 Task: Enable the option "Group network log by frame".
Action: Mouse moved to (970, 28)
Screenshot: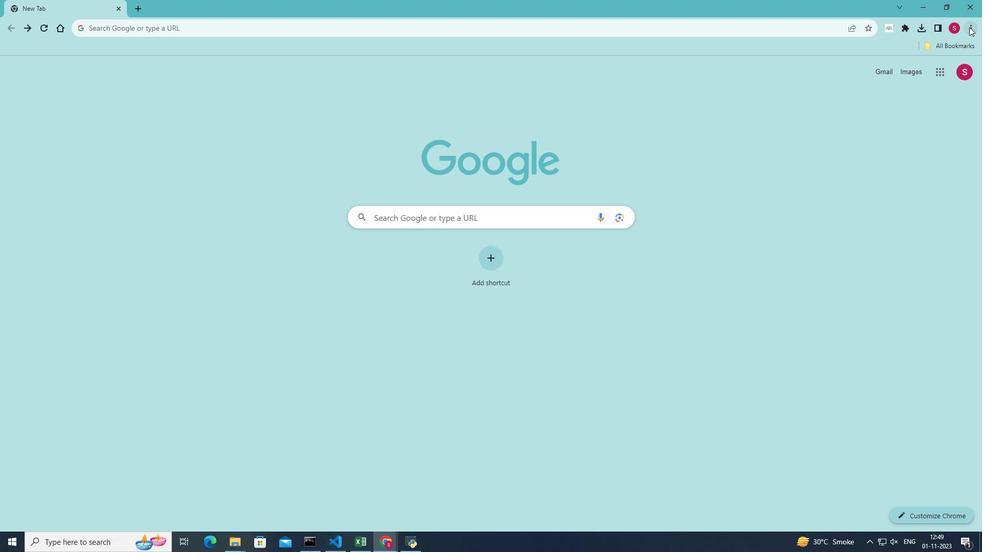 
Action: Mouse pressed left at (970, 28)
Screenshot: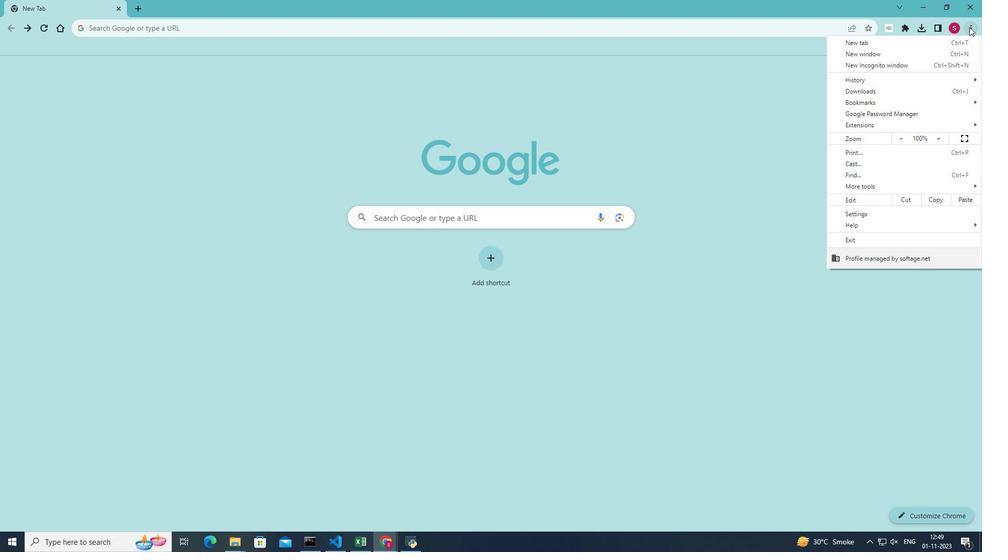 
Action: Mouse moved to (871, 187)
Screenshot: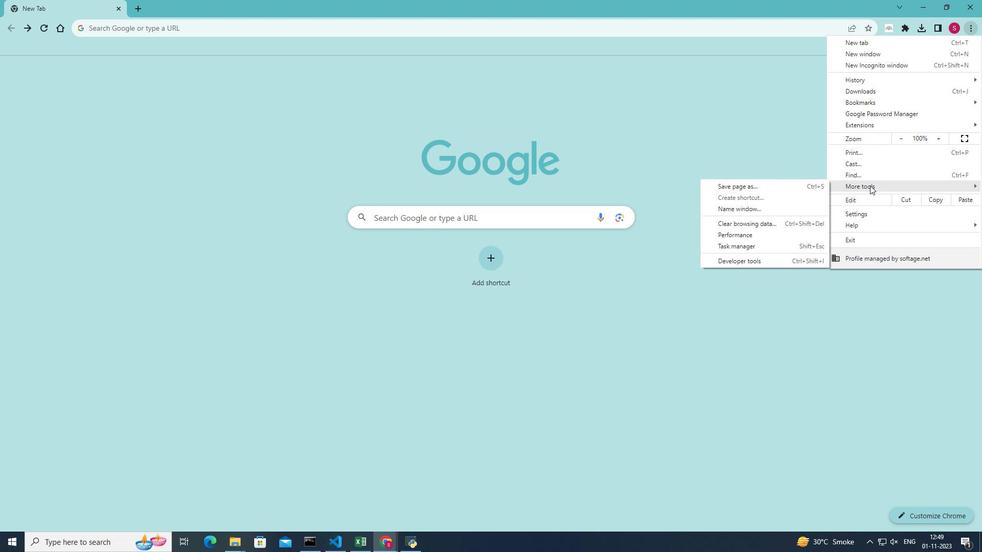
Action: Mouse pressed left at (871, 187)
Screenshot: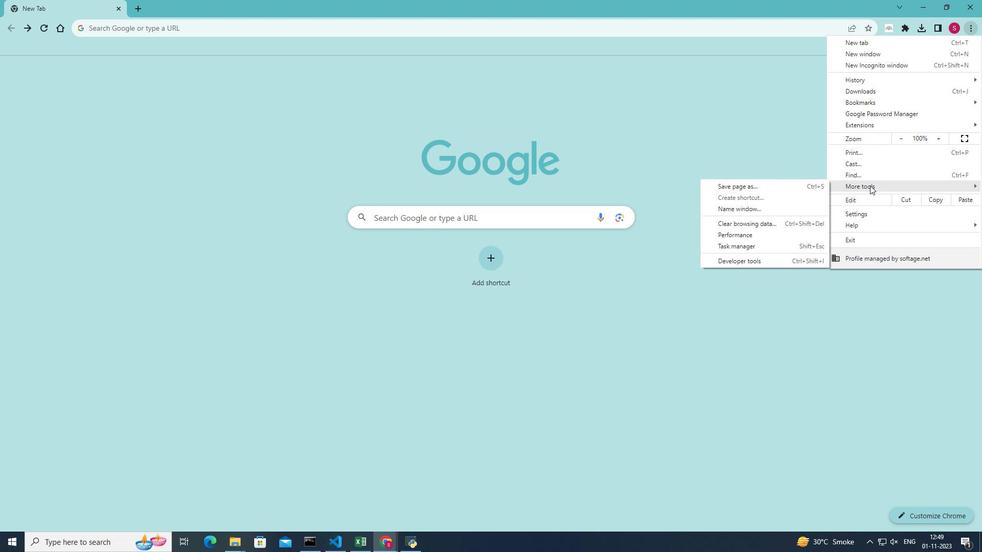 
Action: Mouse moved to (751, 262)
Screenshot: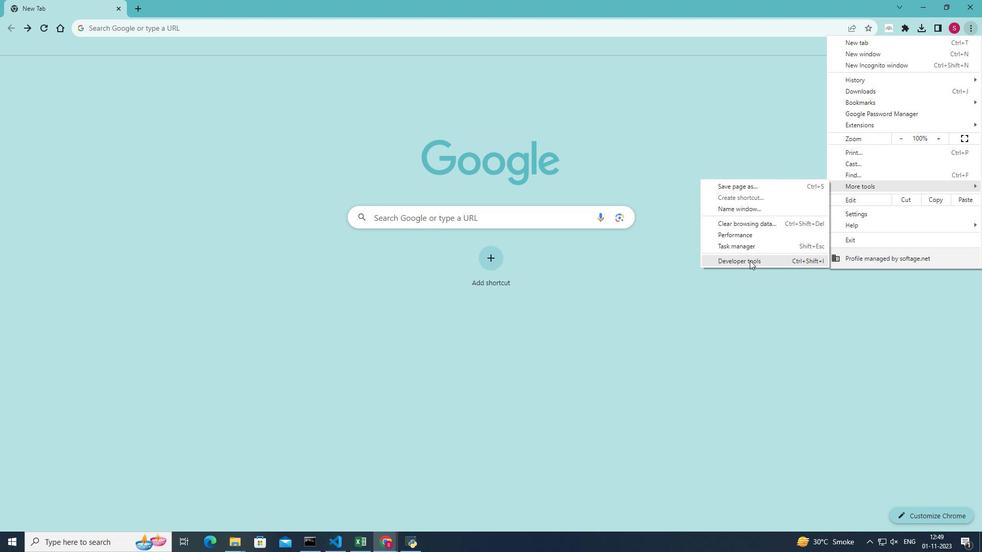 
Action: Mouse pressed left at (751, 262)
Screenshot: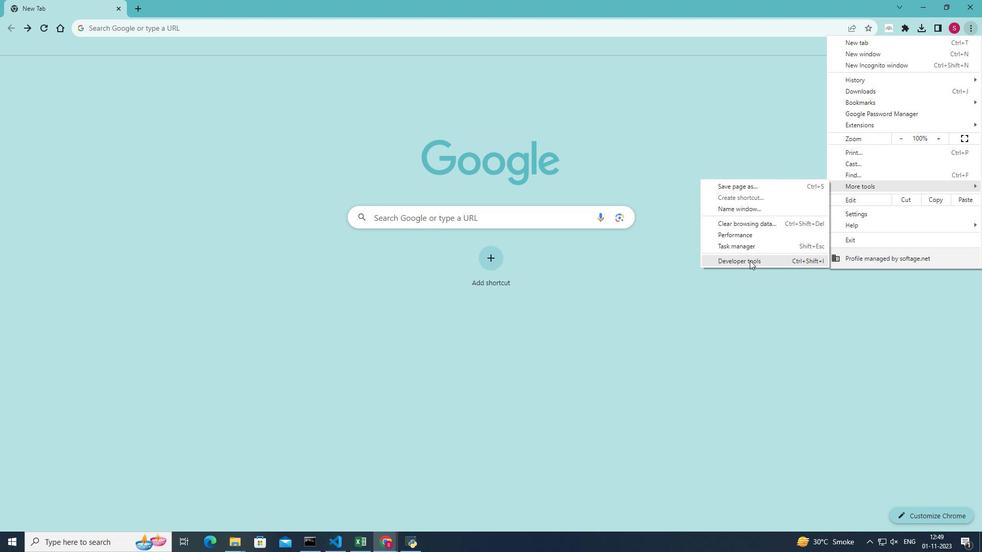 
Action: Mouse moved to (948, 57)
Screenshot: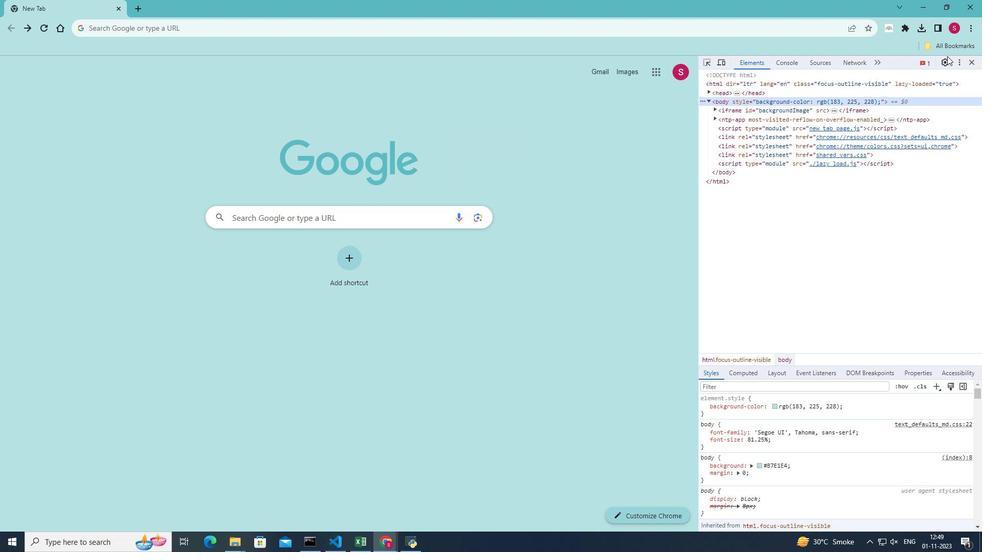 
Action: Mouse pressed left at (948, 57)
Screenshot: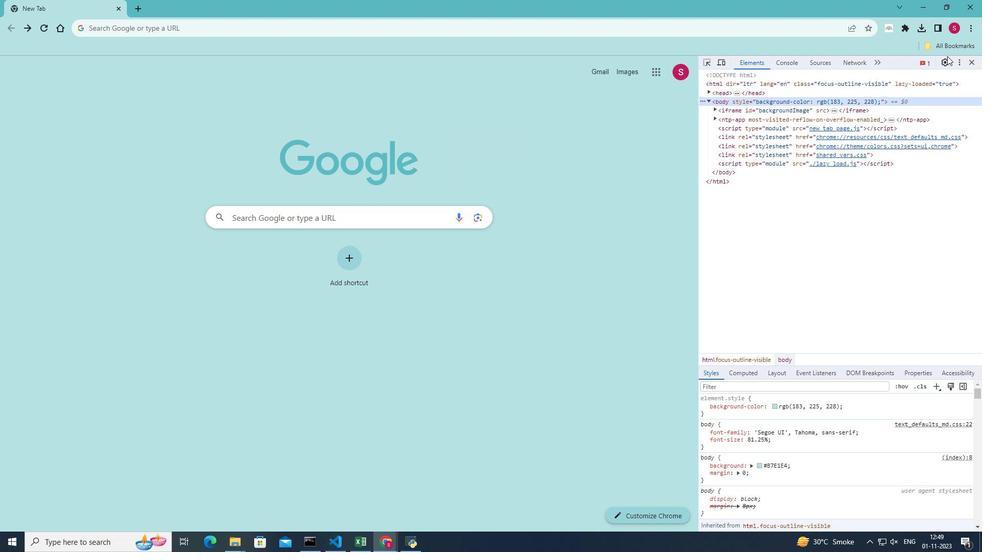 
Action: Mouse moved to (930, 227)
Screenshot: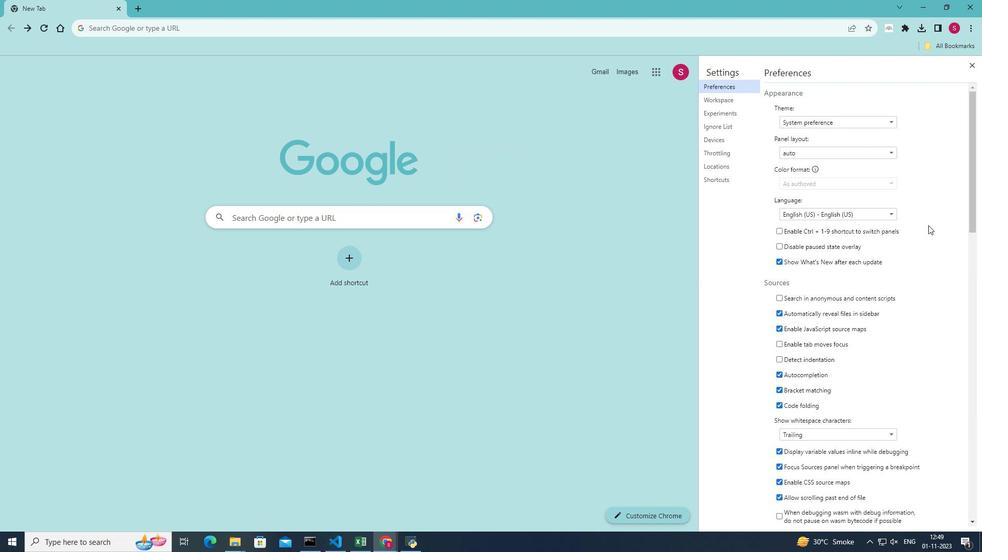 
Action: Mouse scrolled (930, 226) with delta (0, 0)
Screenshot: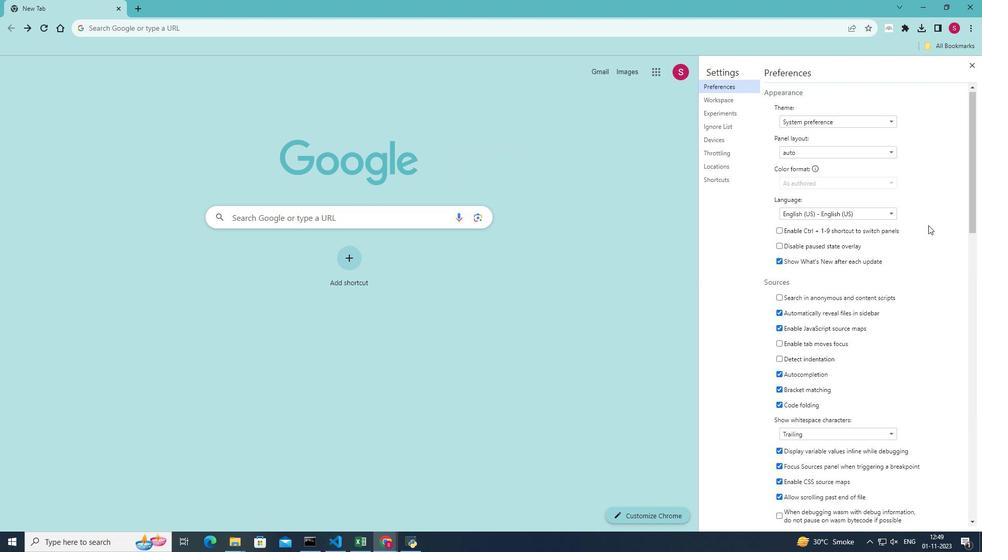 
Action: Mouse scrolled (930, 226) with delta (0, 0)
Screenshot: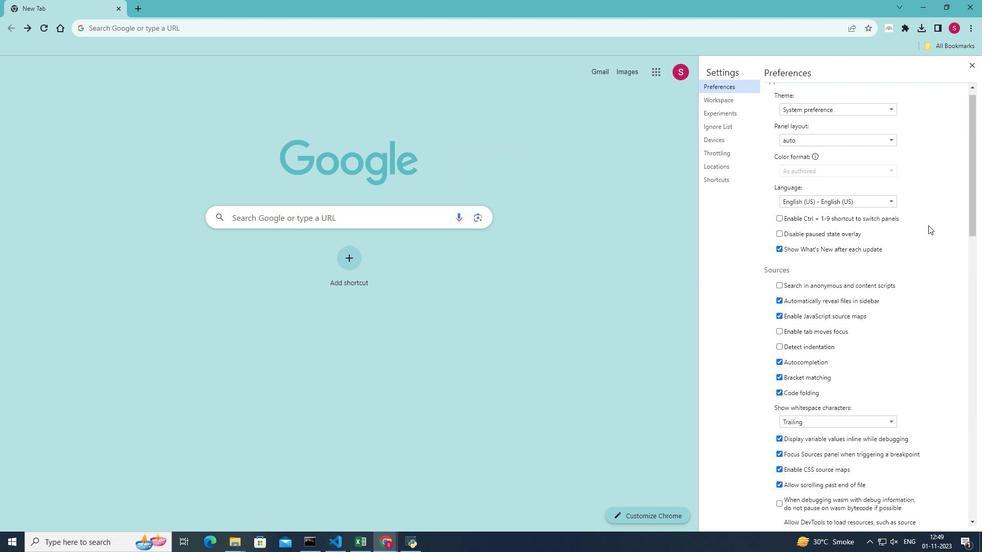 
Action: Mouse scrolled (930, 226) with delta (0, 0)
Screenshot: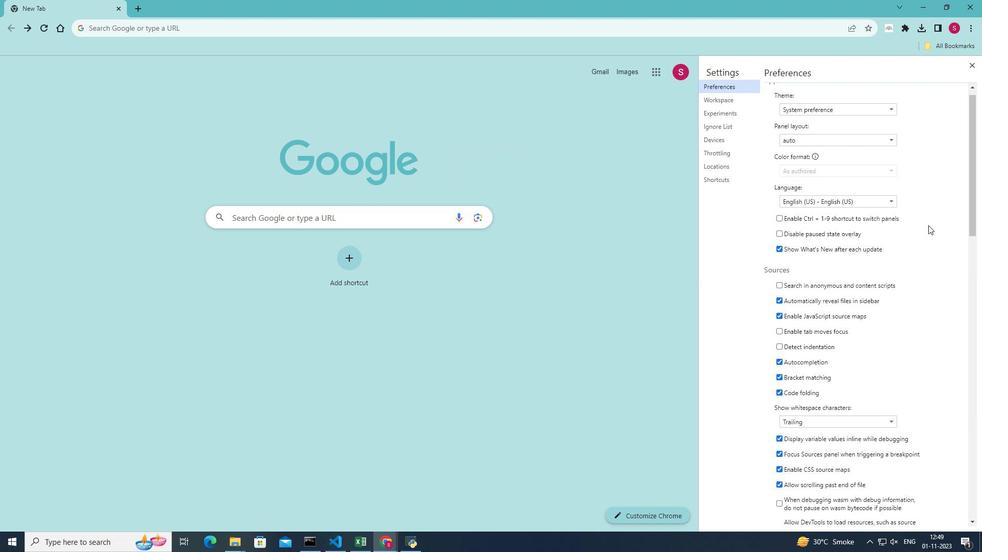 
Action: Mouse scrolled (930, 226) with delta (0, 0)
Screenshot: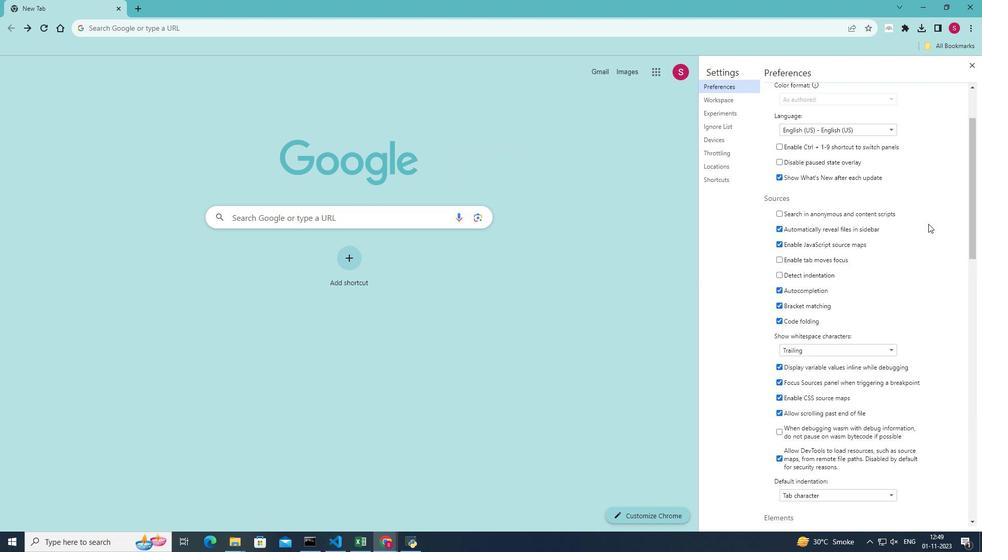 
Action: Mouse scrolled (930, 226) with delta (0, 0)
Screenshot: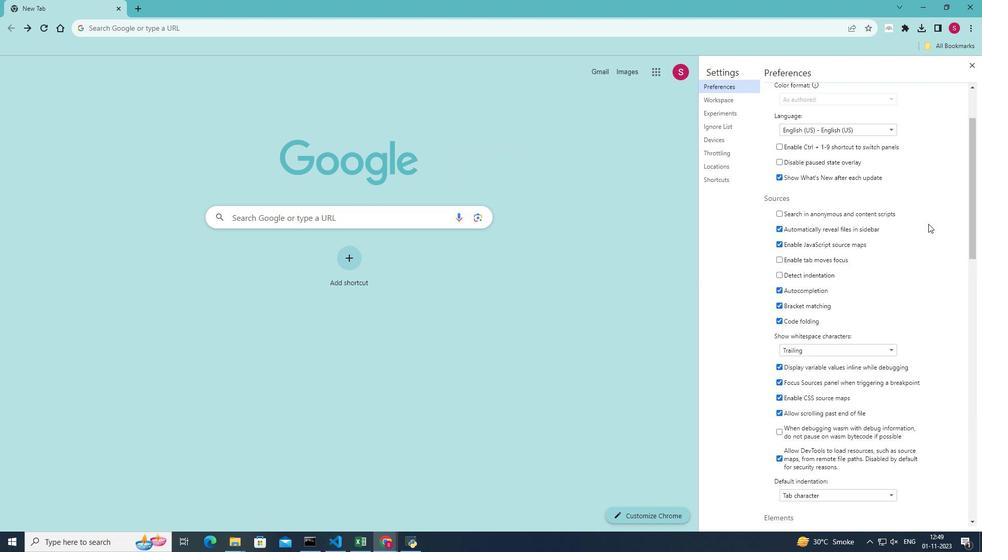 
Action: Mouse moved to (931, 222)
Screenshot: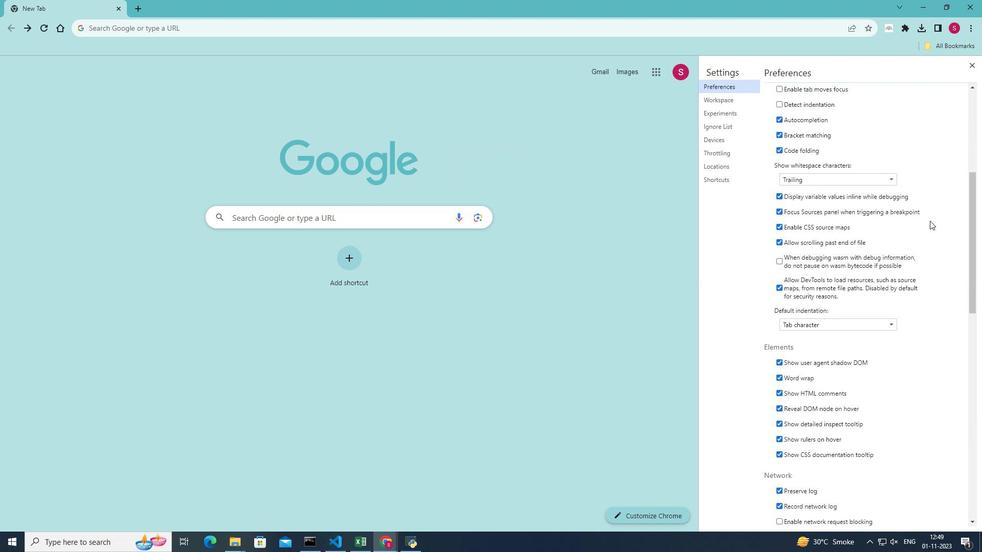 
Action: Mouse scrolled (931, 222) with delta (0, 0)
Screenshot: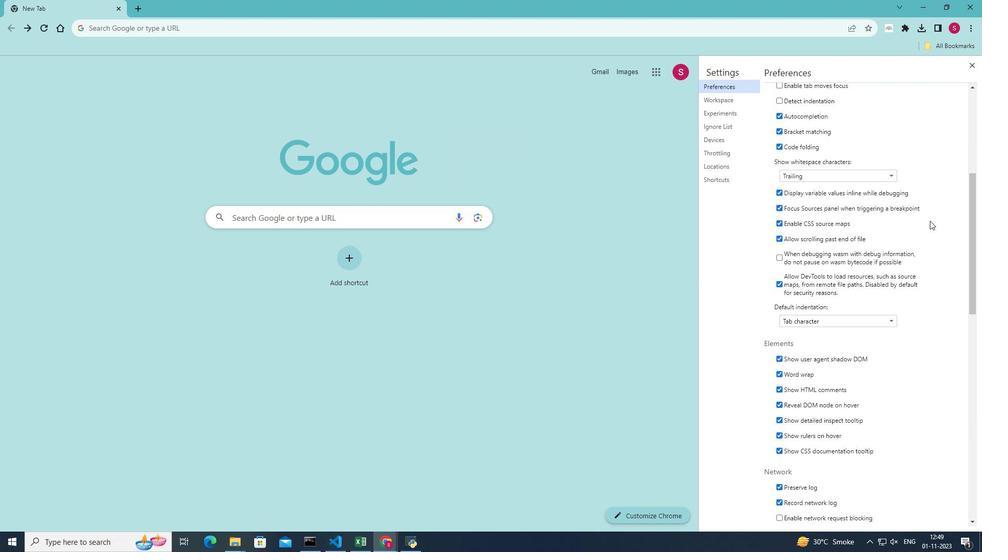 
Action: Mouse scrolled (931, 222) with delta (0, 0)
Screenshot: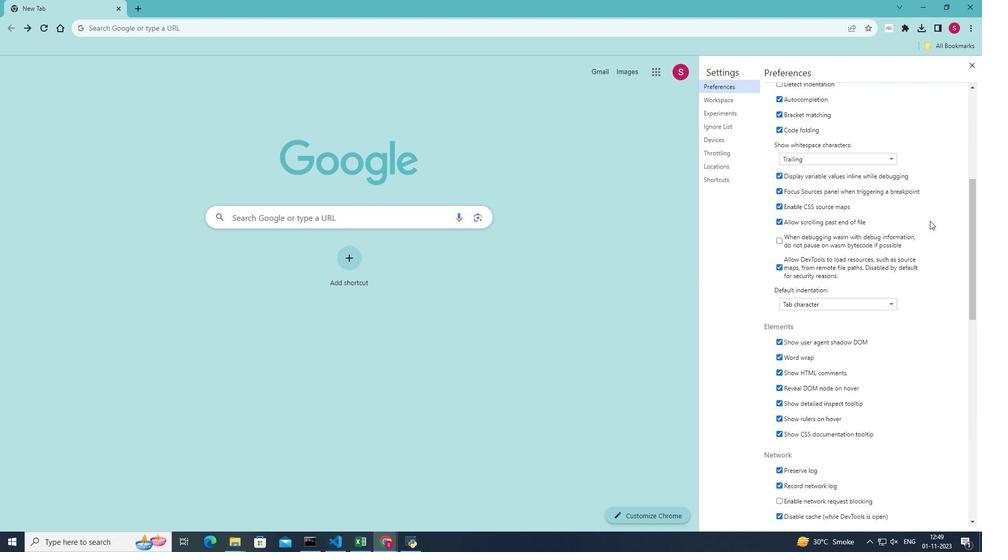 
Action: Mouse scrolled (931, 222) with delta (0, 0)
Screenshot: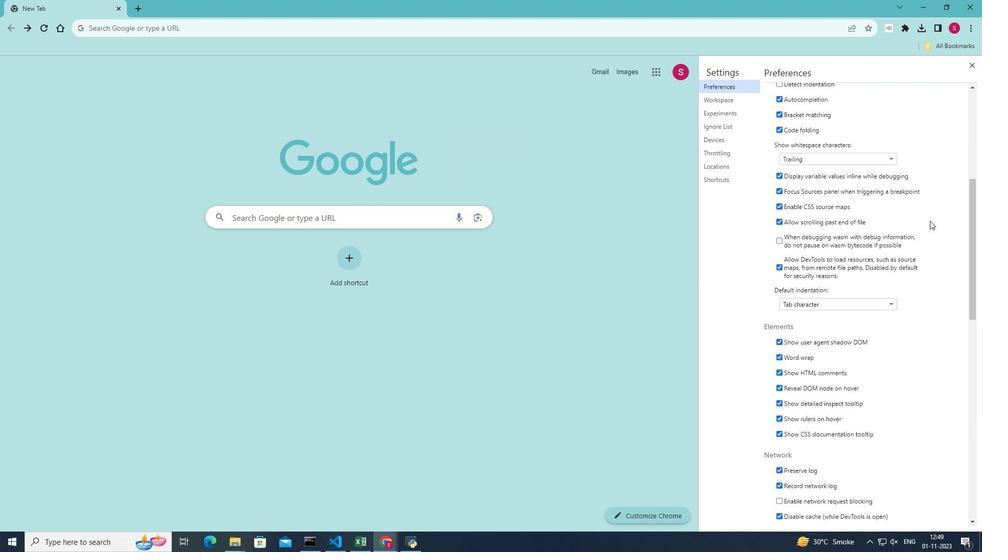 
Action: Mouse scrolled (931, 222) with delta (0, 0)
Screenshot: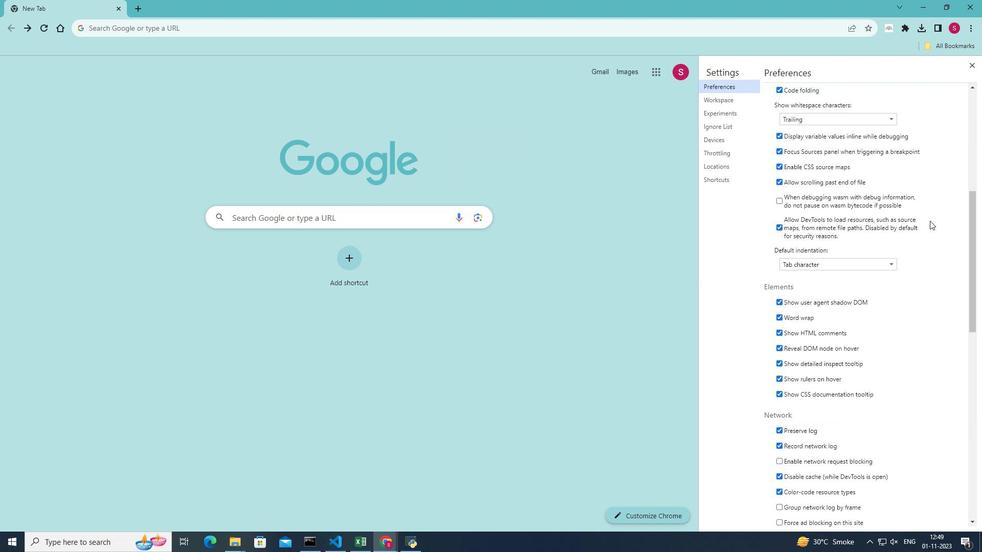 
Action: Mouse scrolled (931, 222) with delta (0, 0)
Screenshot: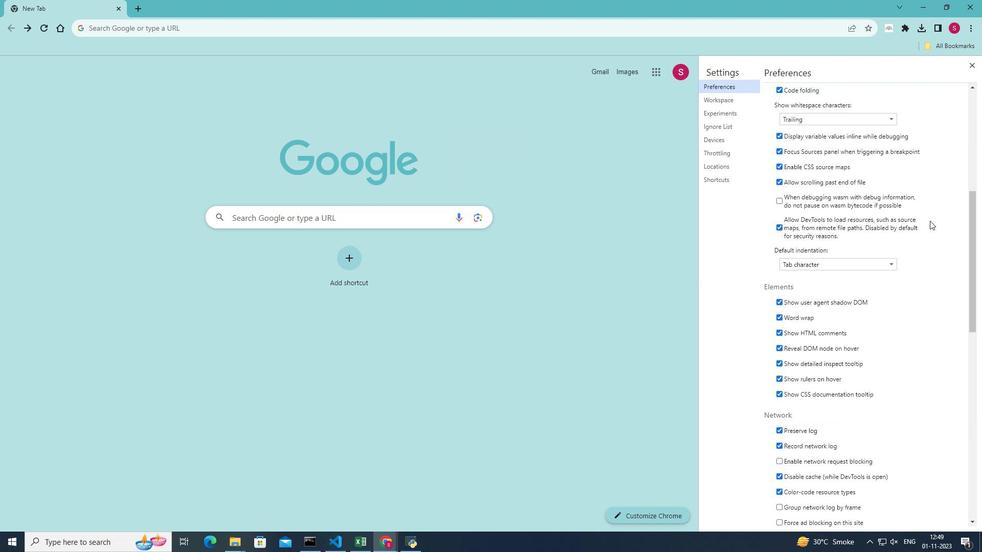 
Action: Mouse scrolled (931, 222) with delta (0, 0)
Screenshot: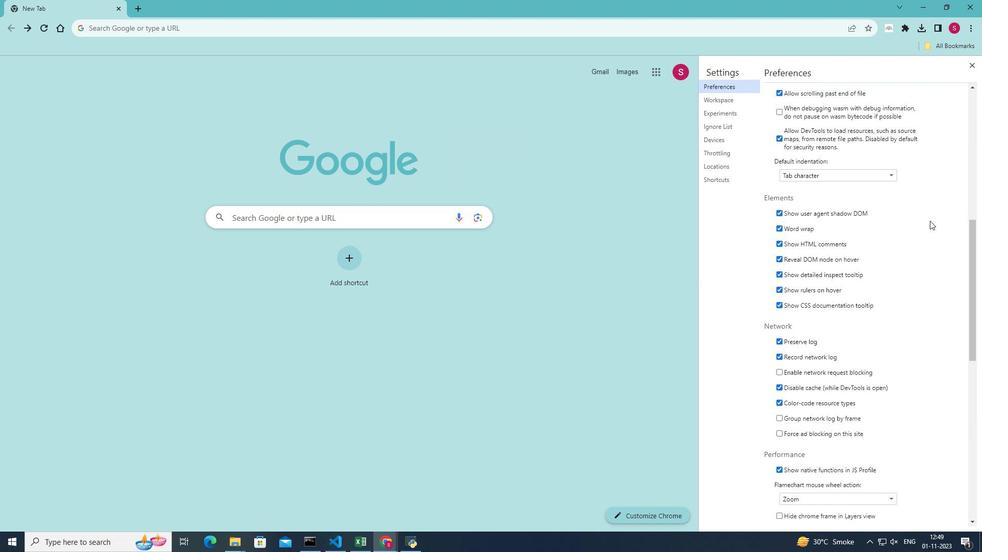 
Action: Mouse moved to (780, 261)
Screenshot: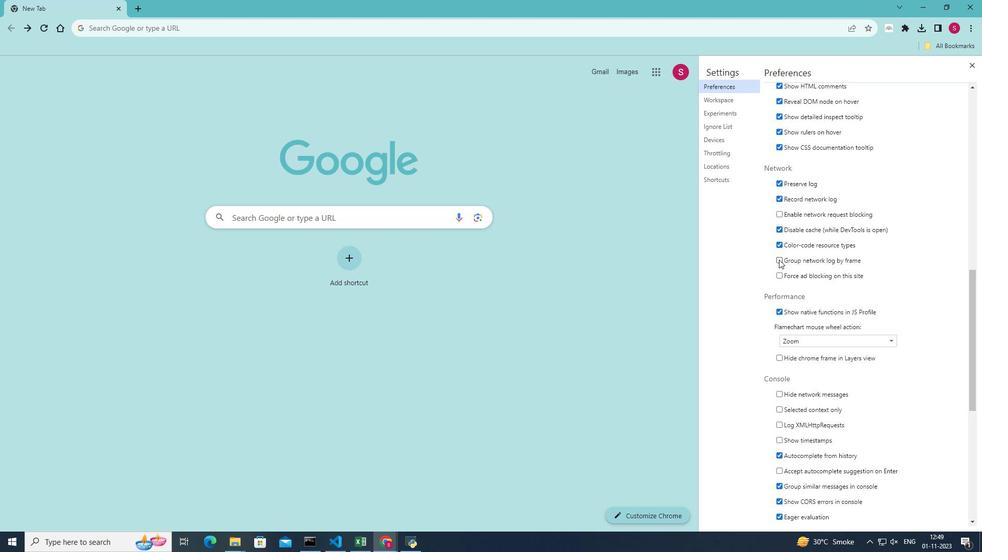 
Action: Mouse pressed left at (780, 261)
Screenshot: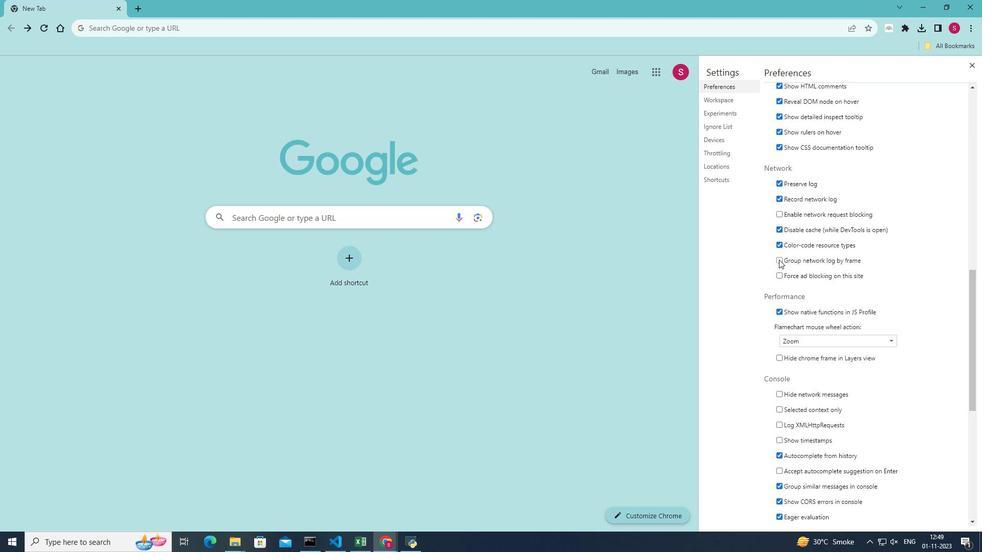 
Action: Mouse moved to (898, 245)
Screenshot: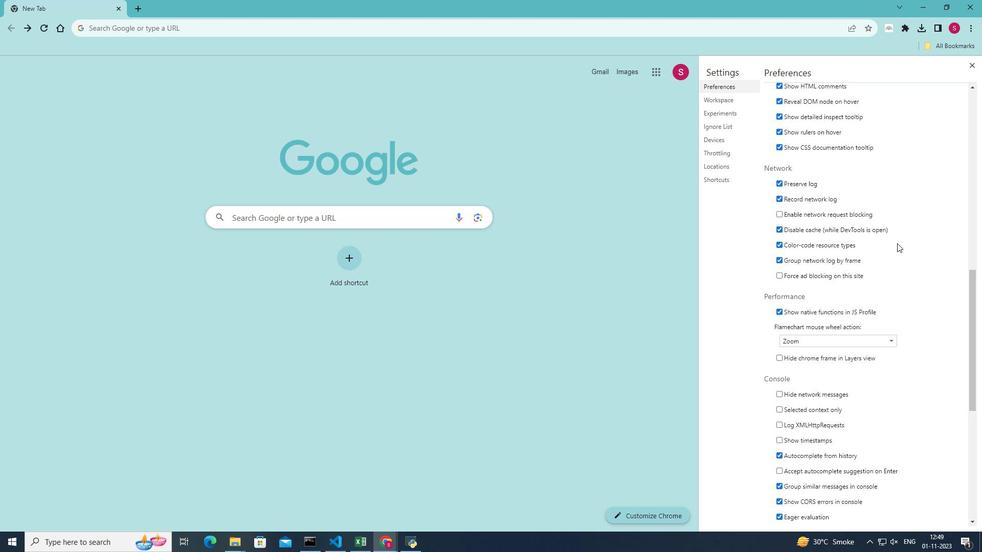 
